 Task: Search stars by the type "Forks".
Action: Mouse moved to (1190, 116)
Screenshot: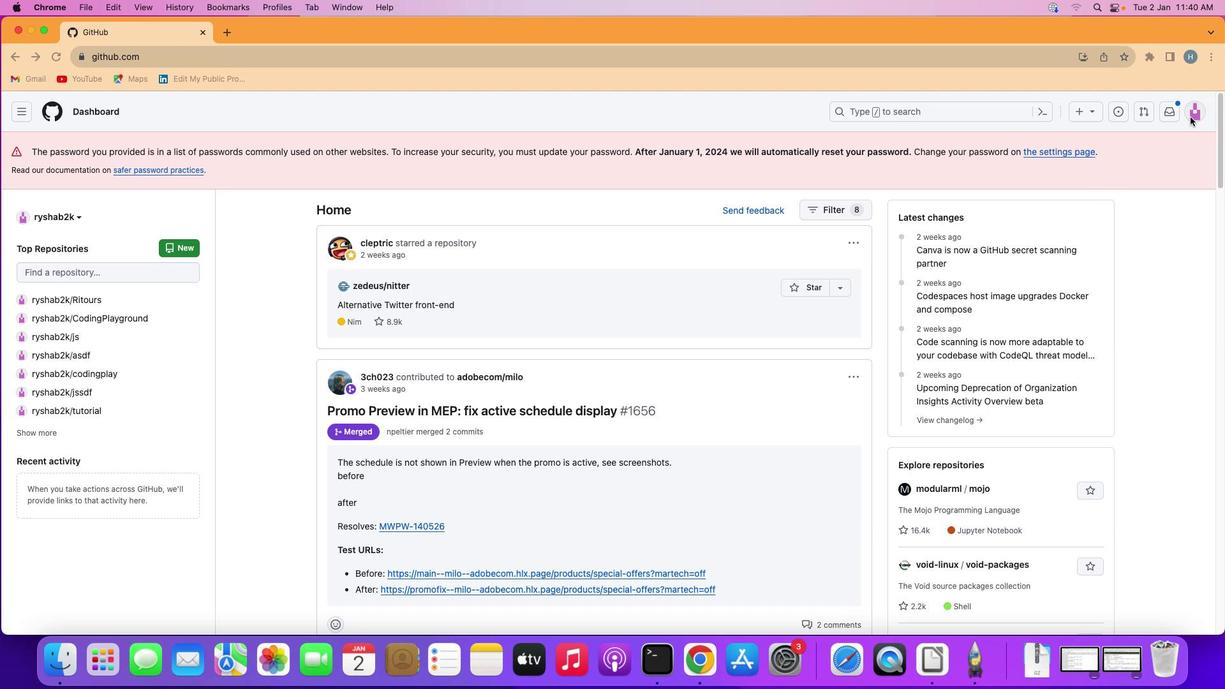 
Action: Mouse pressed left at (1190, 116)
Screenshot: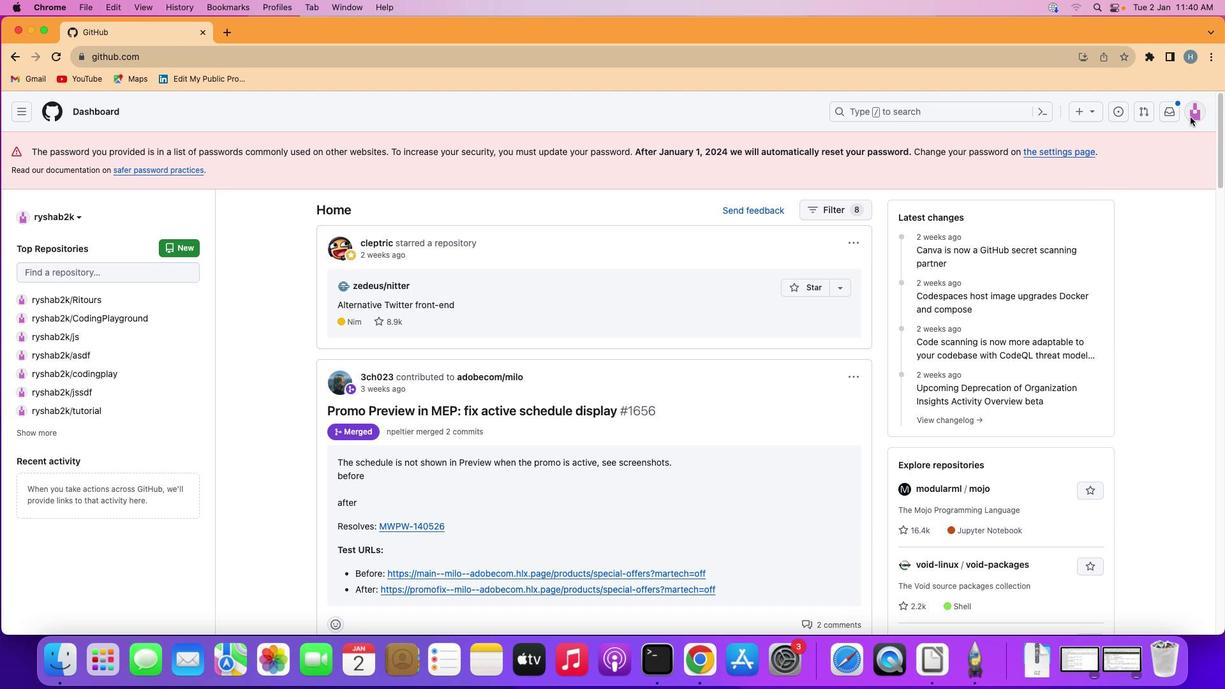 
Action: Mouse moved to (1193, 110)
Screenshot: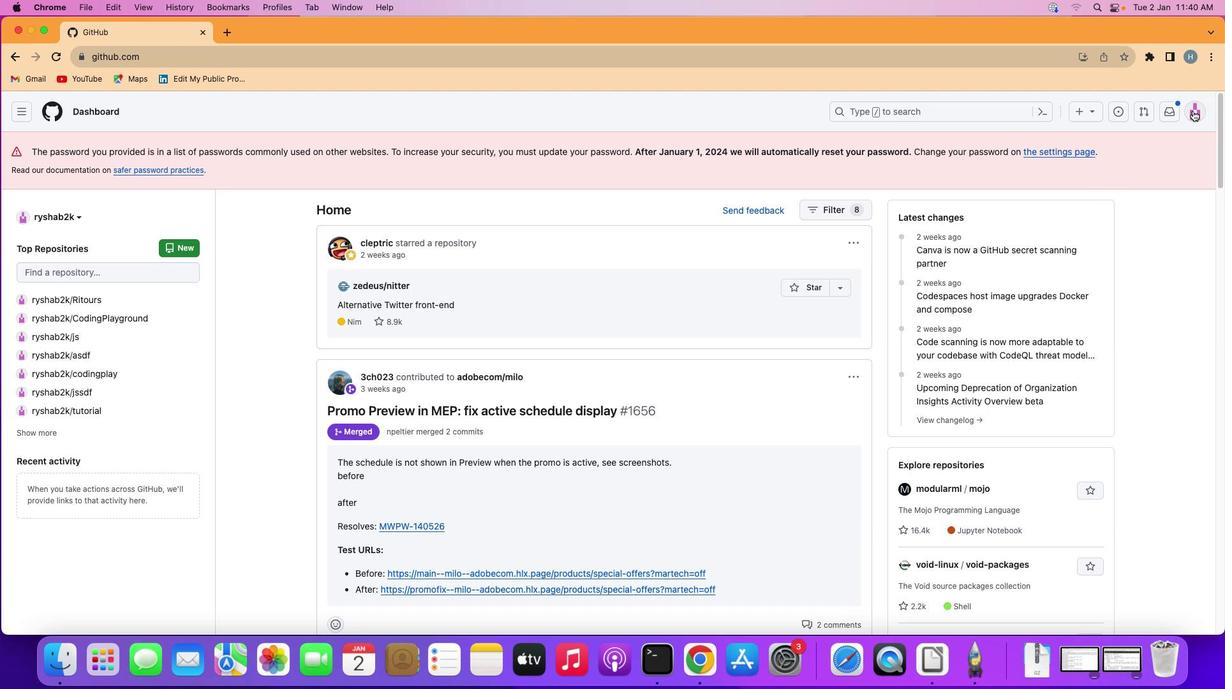 
Action: Mouse pressed left at (1193, 110)
Screenshot: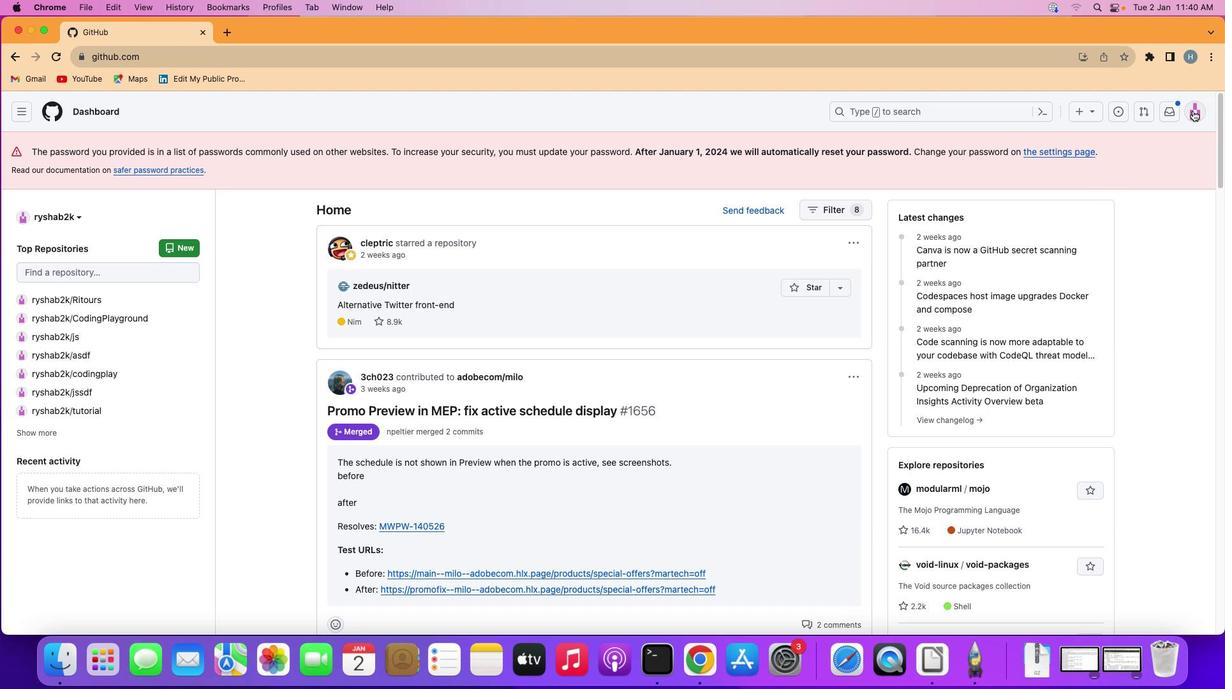 
Action: Mouse moved to (1083, 311)
Screenshot: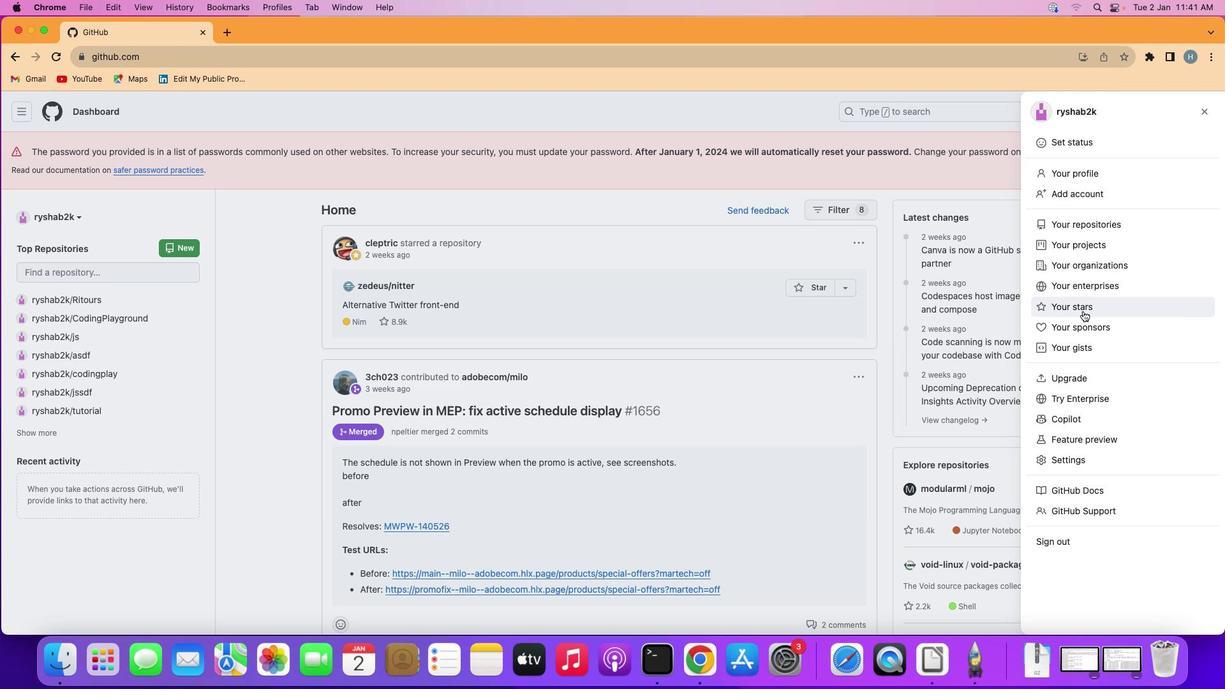 
Action: Mouse pressed left at (1083, 311)
Screenshot: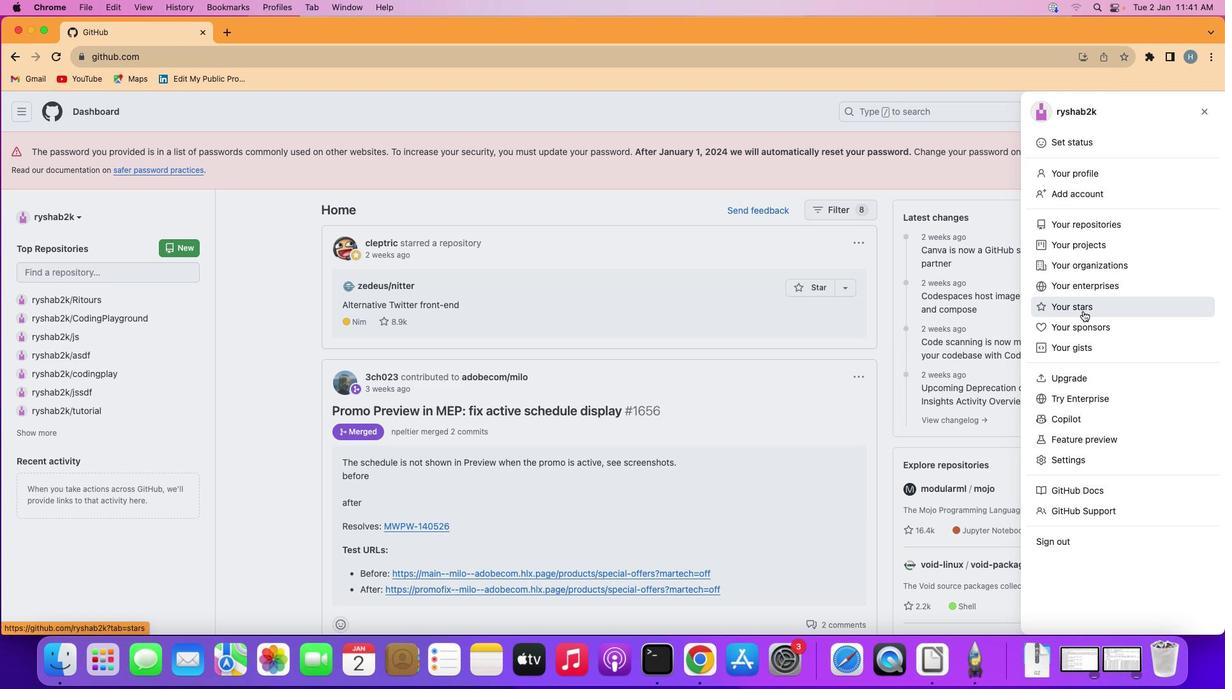 
Action: Mouse moved to (750, 449)
Screenshot: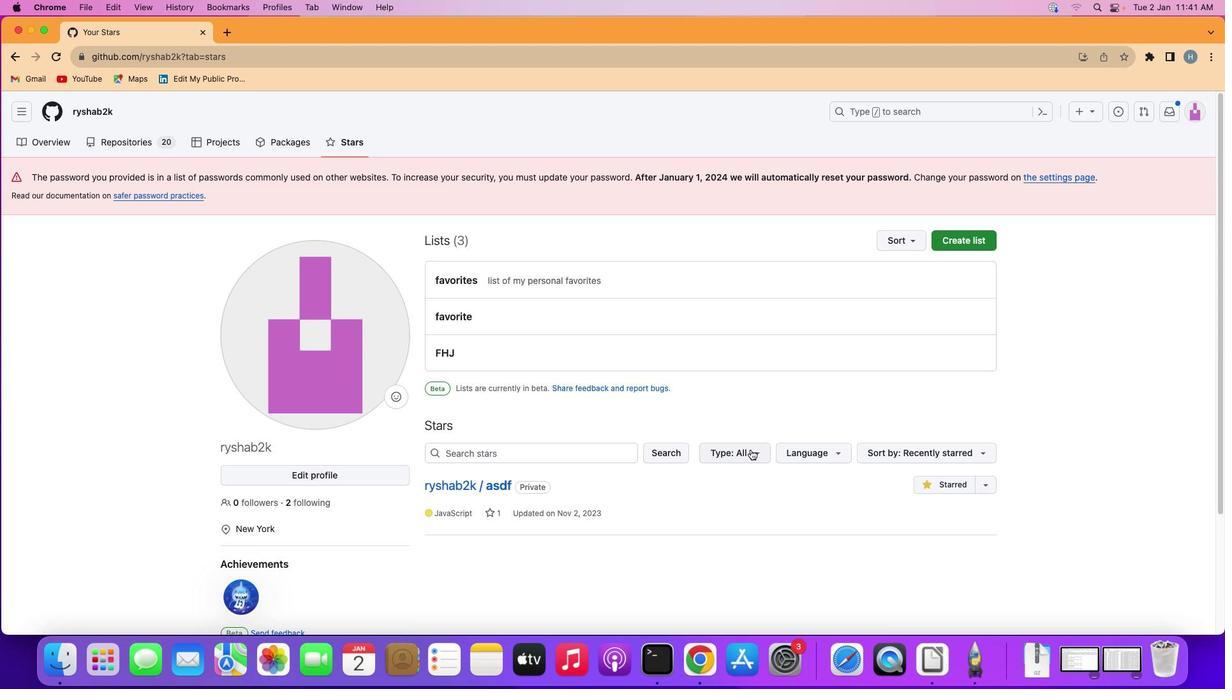 
Action: Mouse pressed left at (750, 449)
Screenshot: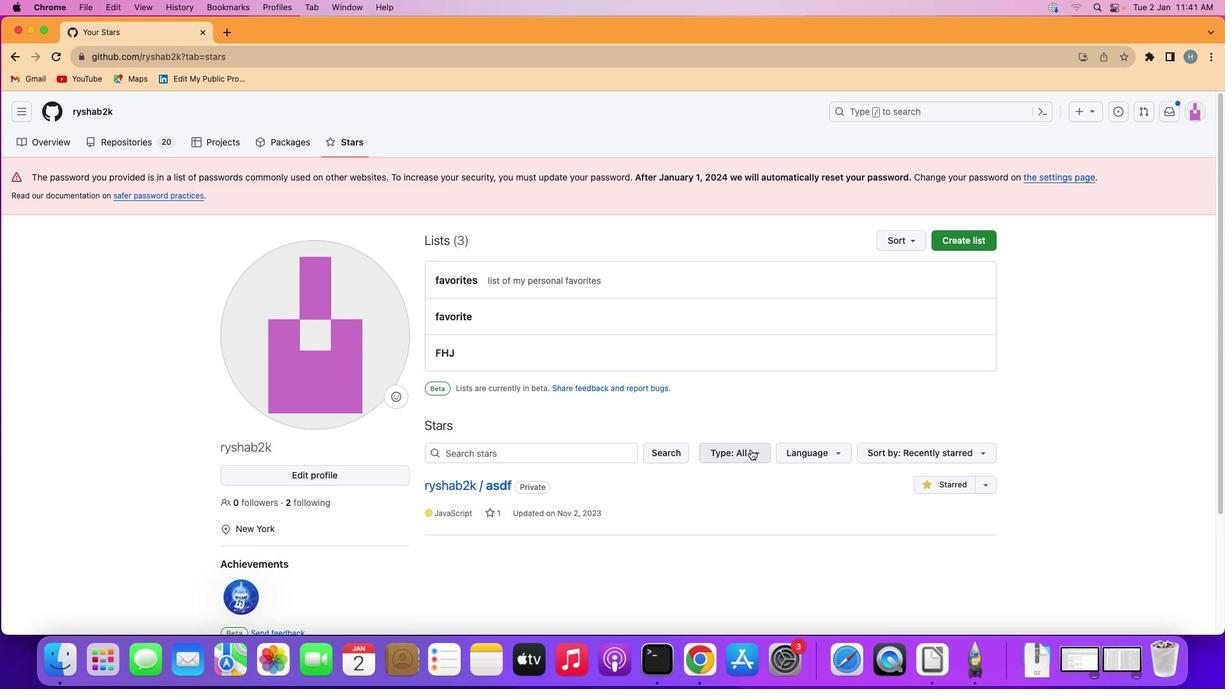 
Action: Mouse moved to (621, 564)
Screenshot: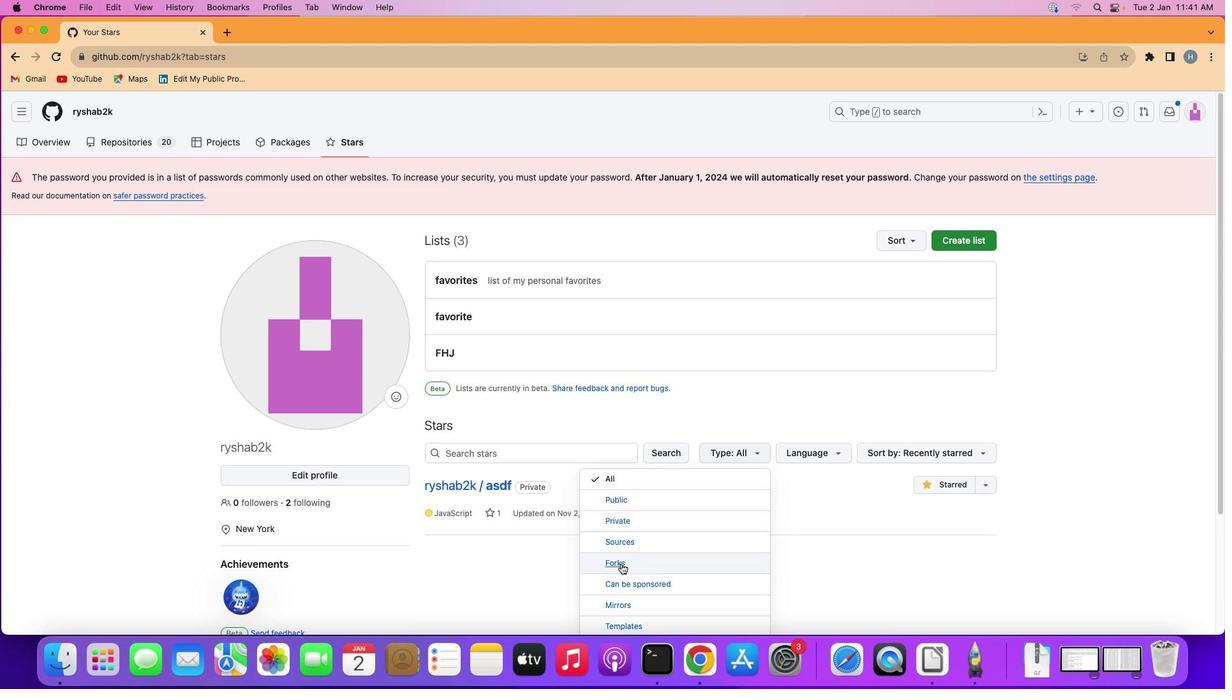 
Action: Mouse pressed left at (621, 564)
Screenshot: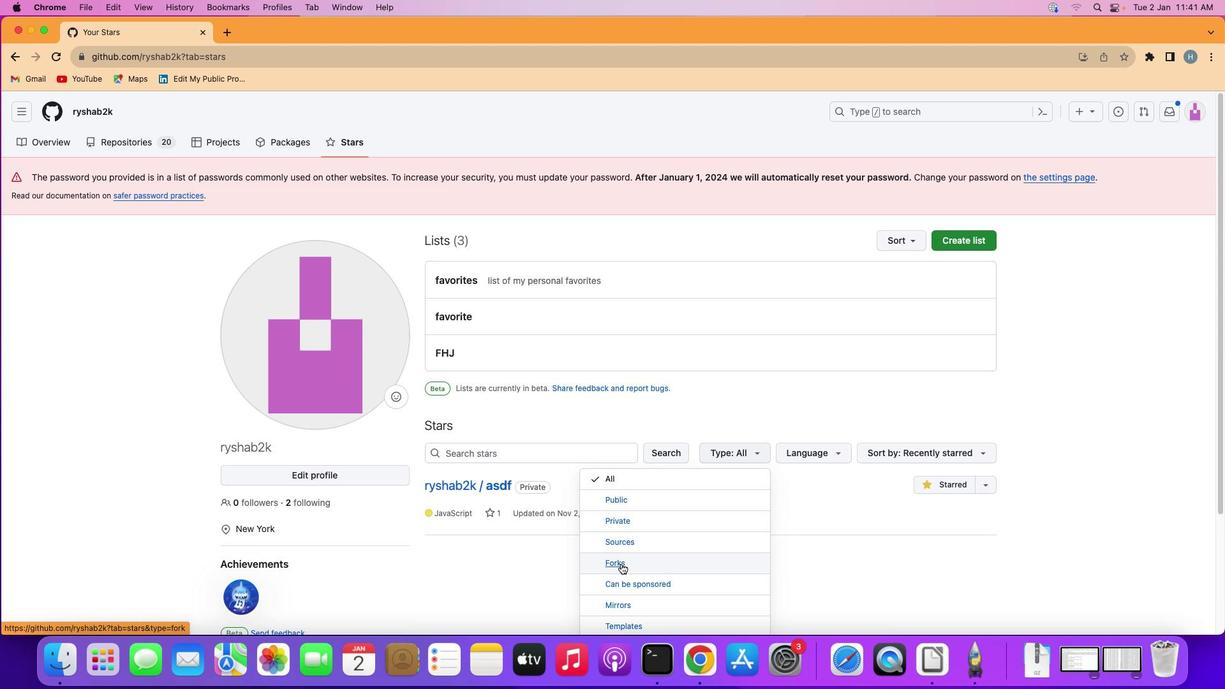
